 Task: Add scrobbler URL "post.audioscrobbler.com"
Action: Mouse moved to (134, 9)
Screenshot: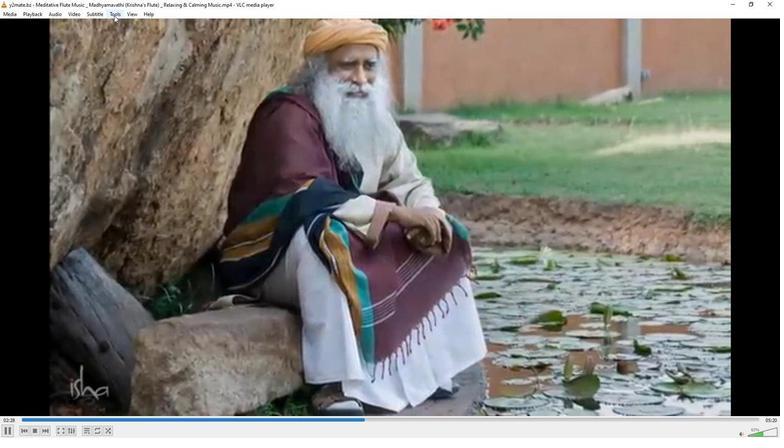 
Action: Mouse pressed left at (134, 9)
Screenshot: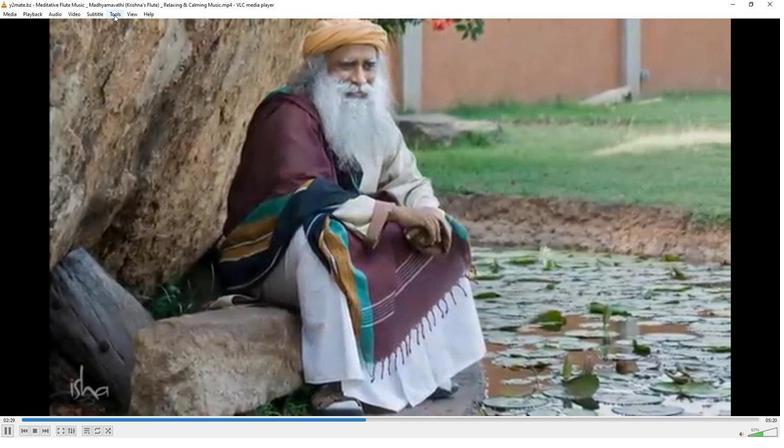 
Action: Mouse moved to (145, 106)
Screenshot: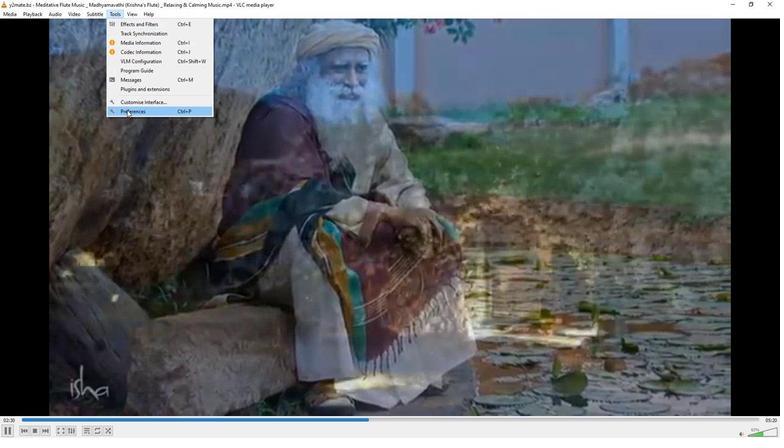 
Action: Mouse pressed left at (145, 106)
Screenshot: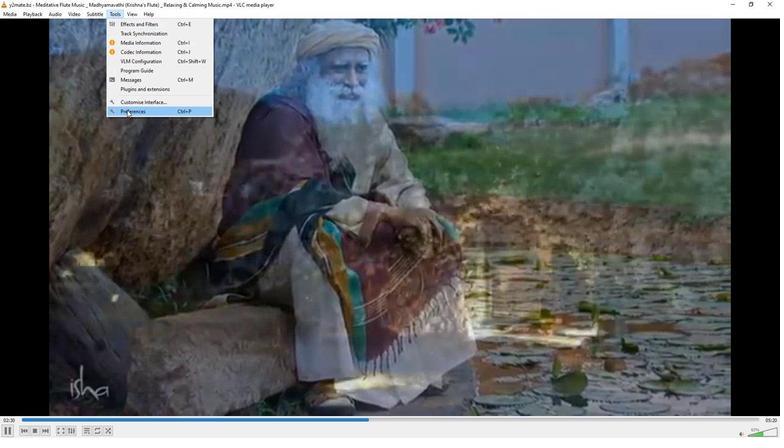 
Action: Mouse moved to (256, 358)
Screenshot: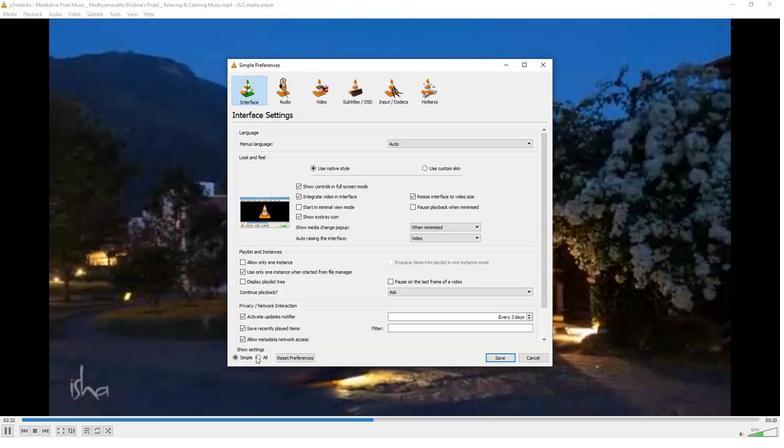 
Action: Mouse pressed left at (256, 358)
Screenshot: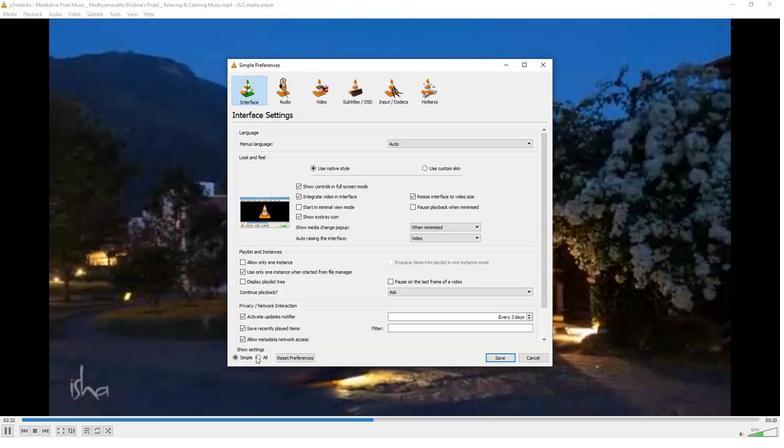
Action: Mouse moved to (256, 298)
Screenshot: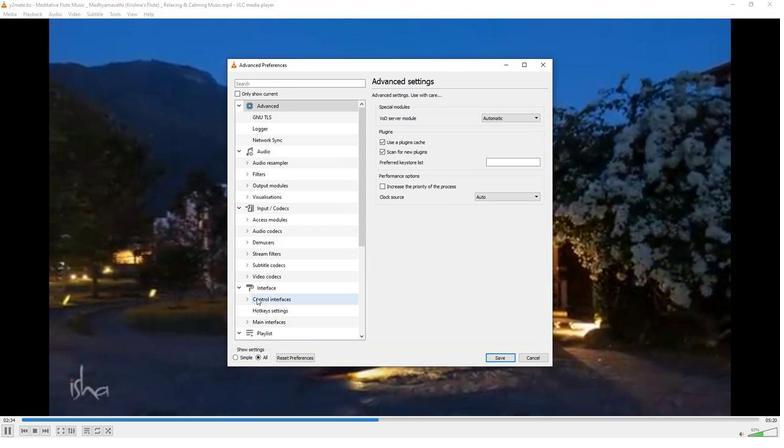 
Action: Mouse pressed left at (256, 298)
Screenshot: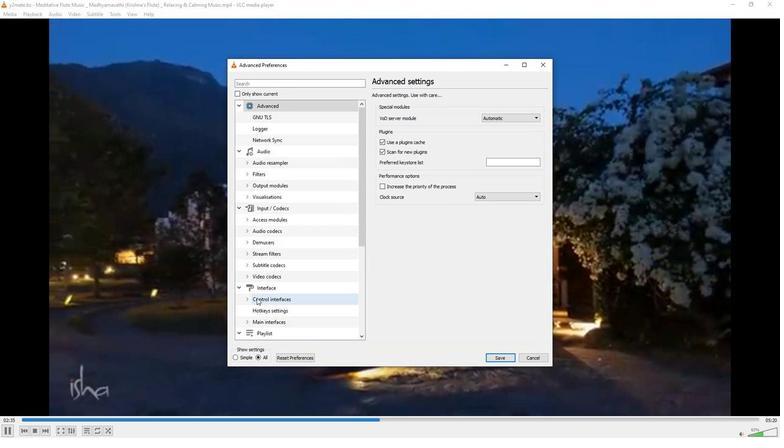 
Action: Mouse moved to (245, 298)
Screenshot: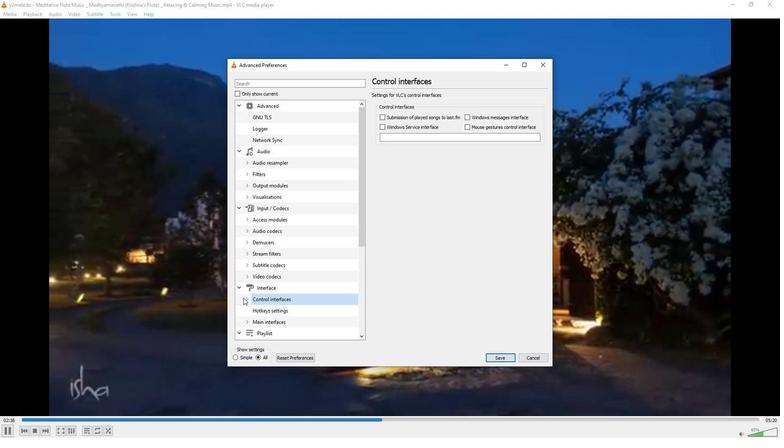 
Action: Mouse pressed left at (245, 298)
Screenshot: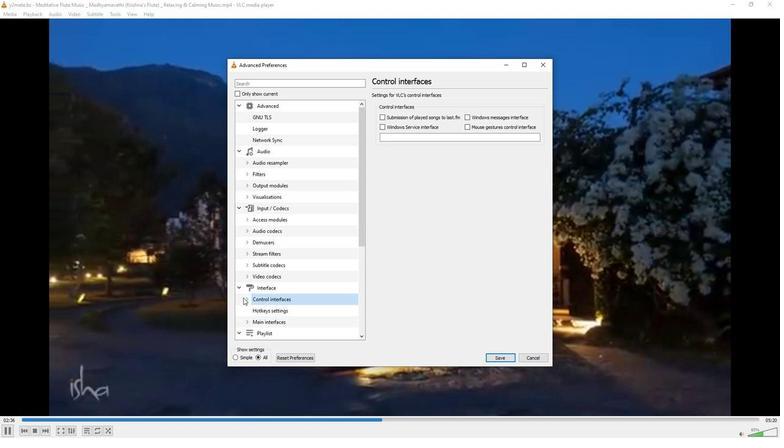 
Action: Mouse moved to (263, 311)
Screenshot: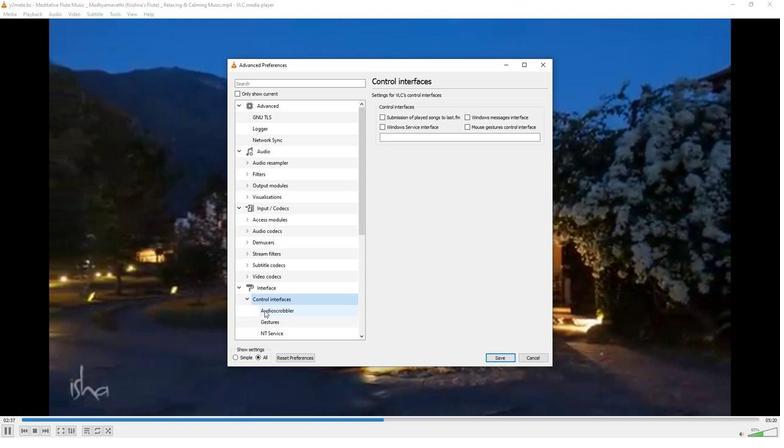 
Action: Mouse pressed left at (263, 311)
Screenshot: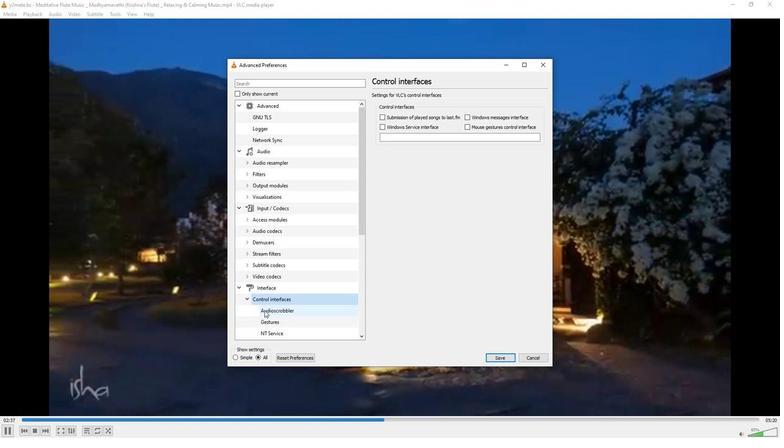 
Action: Mouse moved to (498, 128)
Screenshot: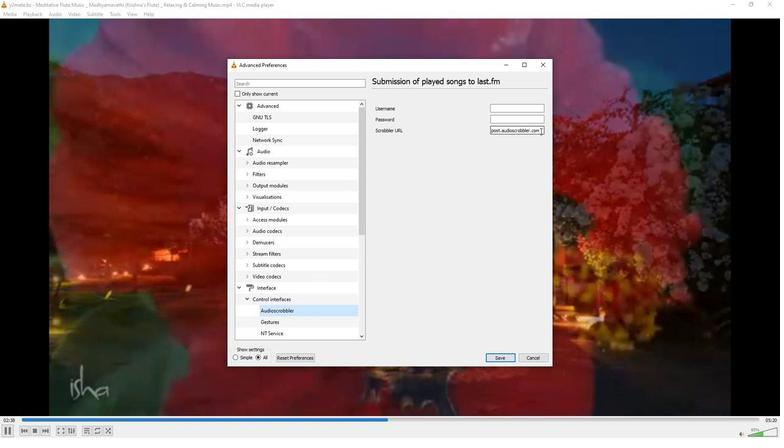 
Action: Mouse pressed left at (498, 128)
Screenshot: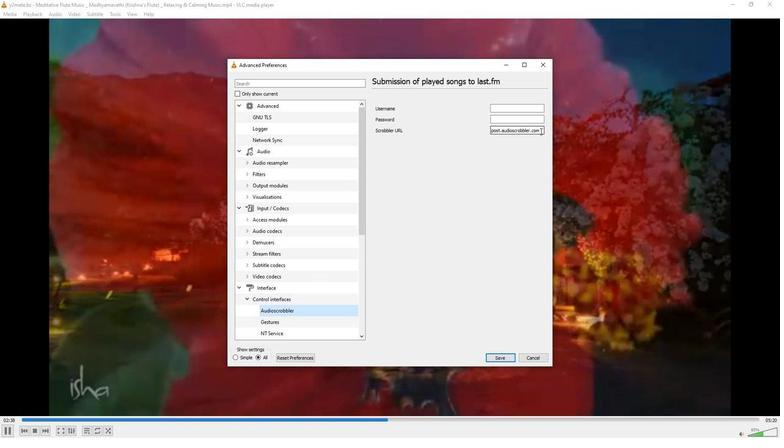 
Action: Mouse moved to (454, 128)
Screenshot: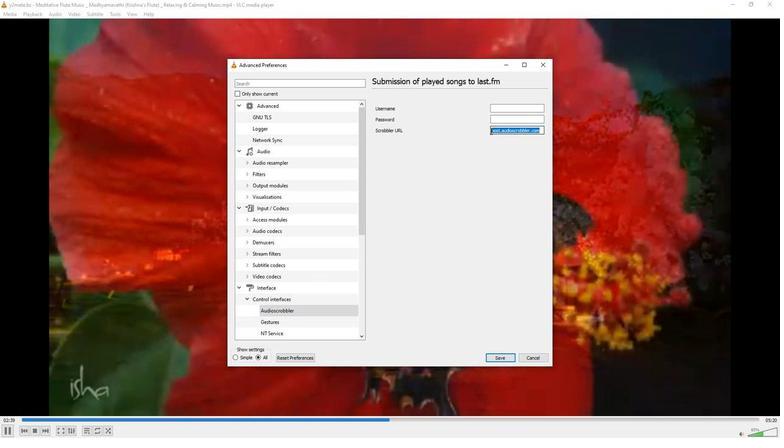
Action: Key pressed post.audioscrobbler.com
Screenshot: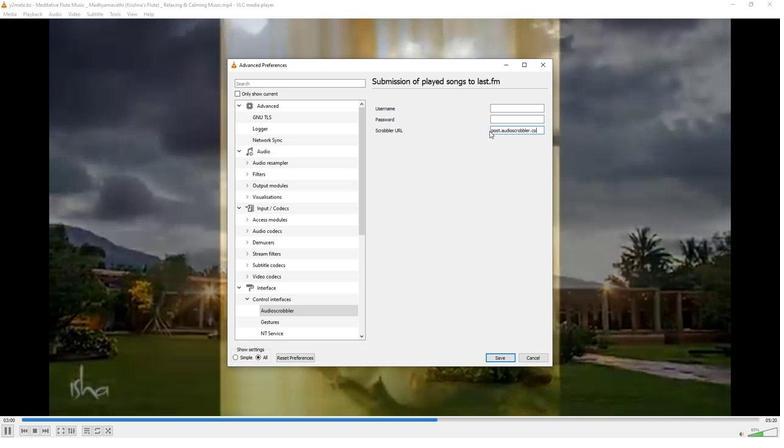 
Action: Mouse moved to (479, 184)
Screenshot: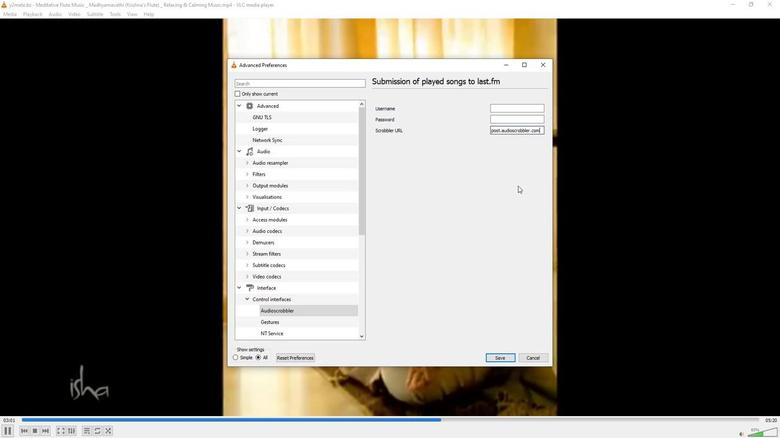 
